 Task: Change the avatar of your profile to Vinyl.
Action: Mouse moved to (1217, 31)
Screenshot: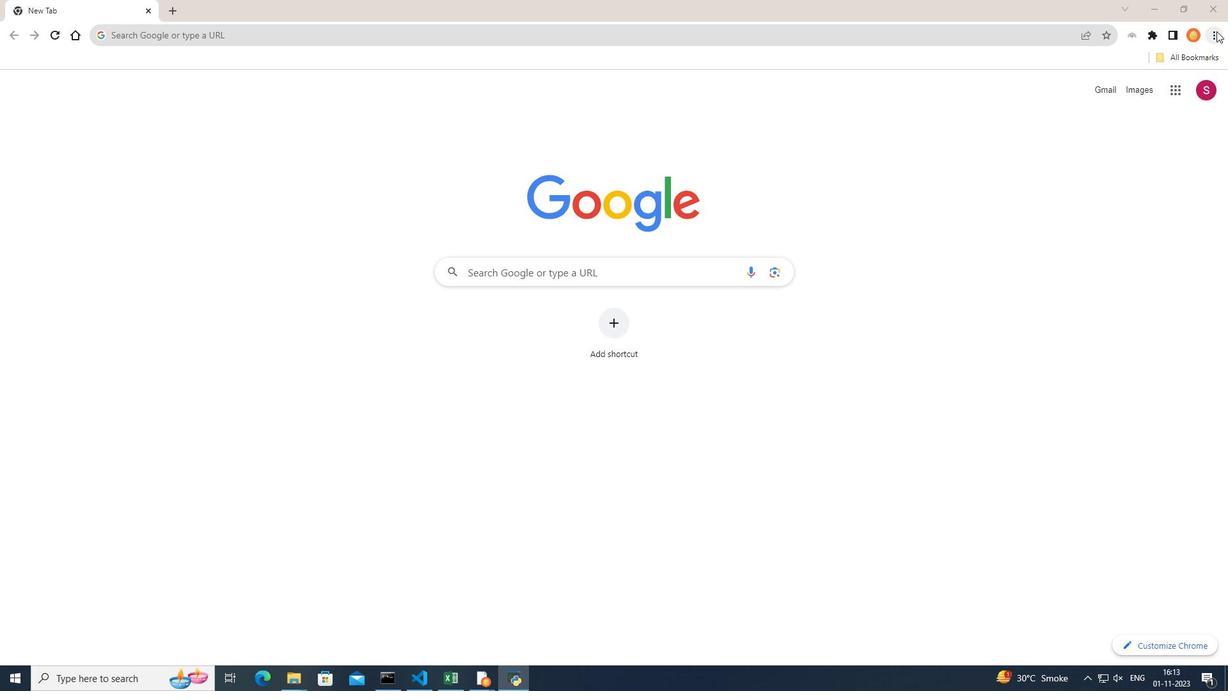 
Action: Mouse pressed left at (1217, 31)
Screenshot: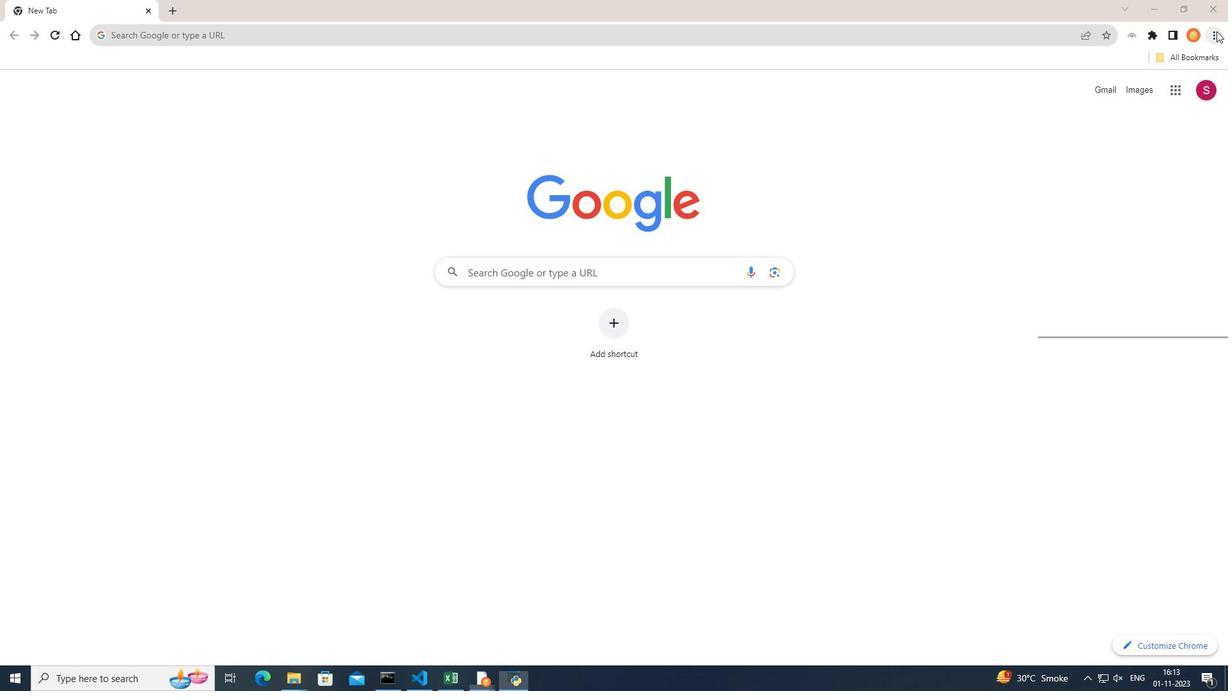 
Action: Mouse moved to (1092, 268)
Screenshot: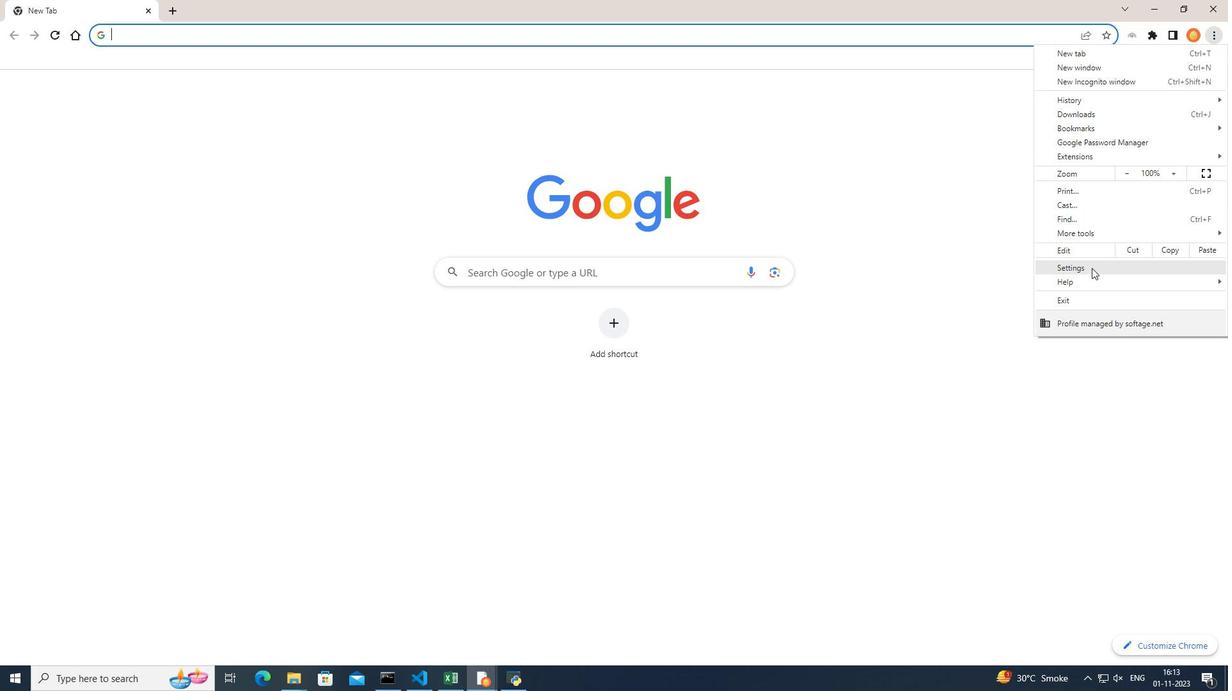 
Action: Mouse pressed left at (1092, 268)
Screenshot: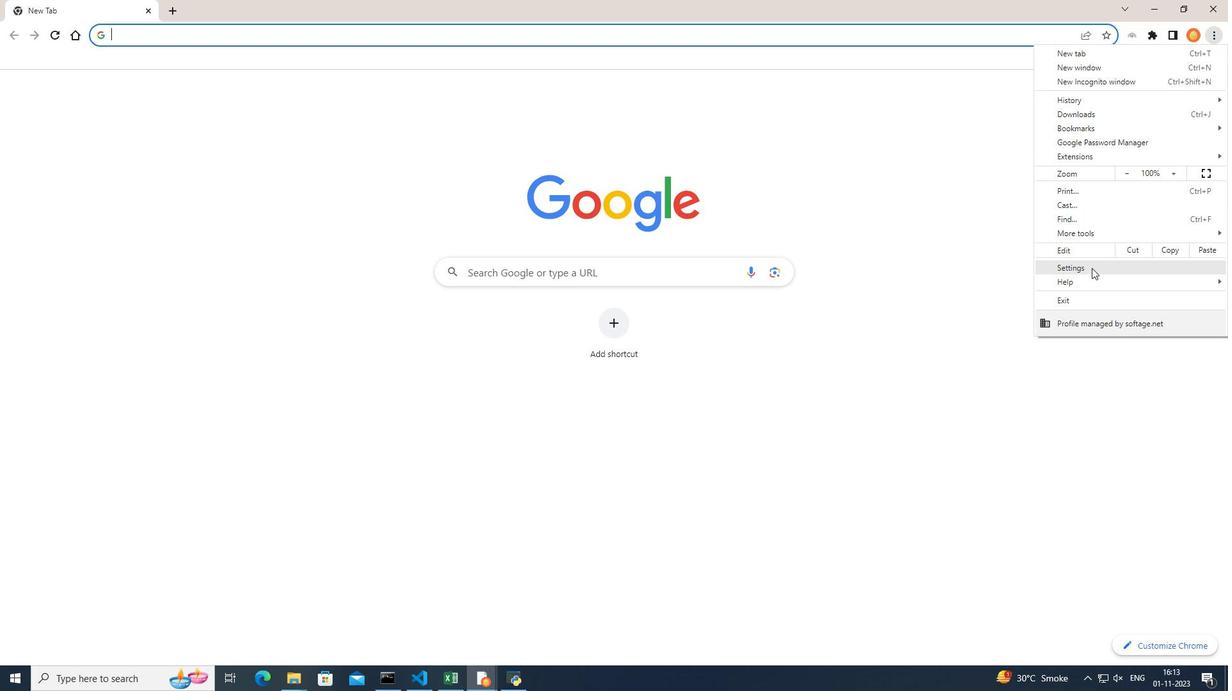 
Action: Mouse pressed left at (1092, 268)
Screenshot: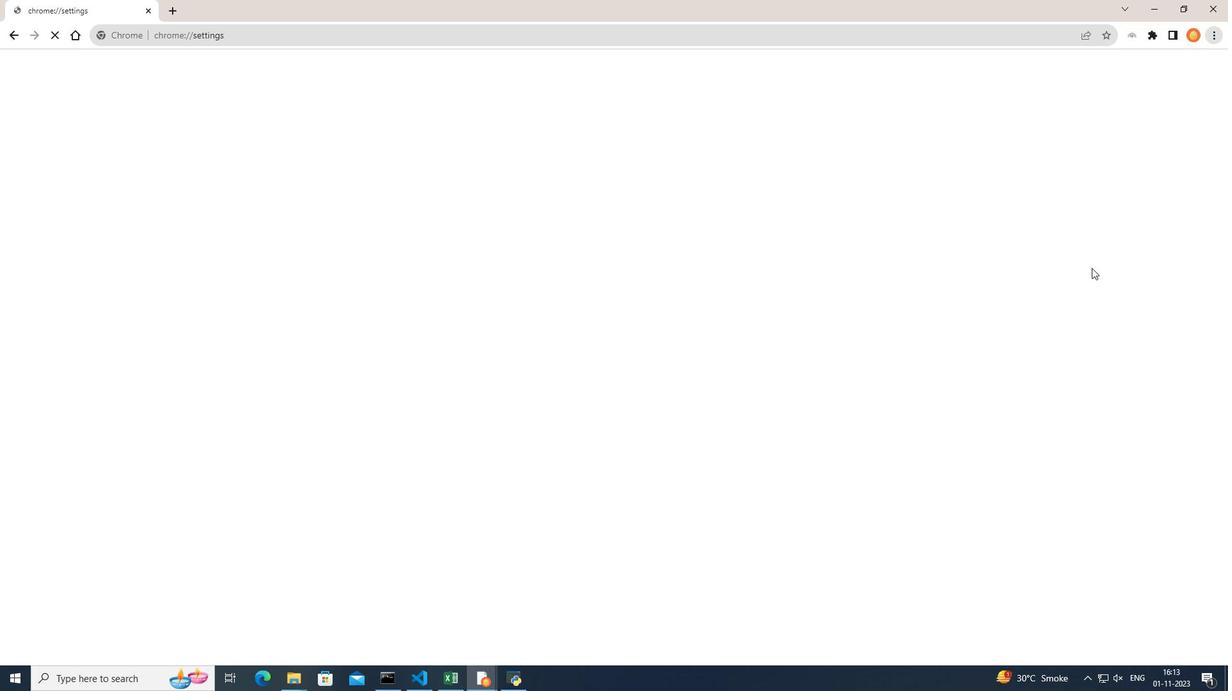 
Action: Mouse moved to (803, 293)
Screenshot: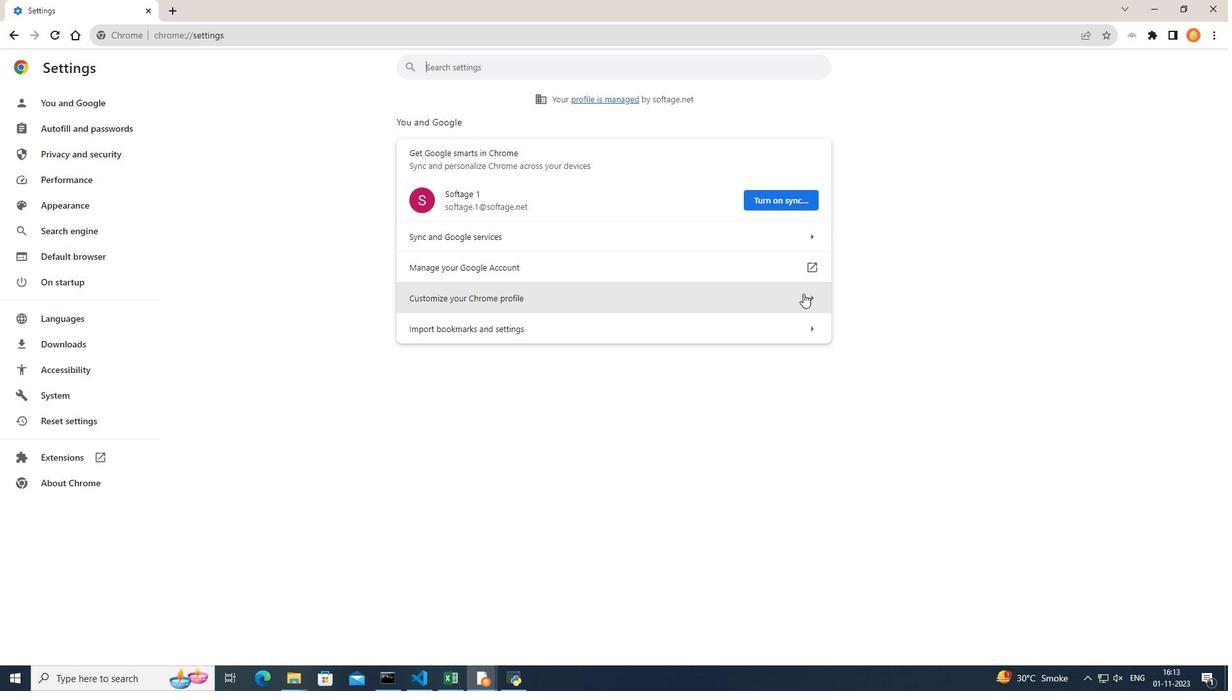 
Action: Mouse pressed left at (803, 293)
Screenshot: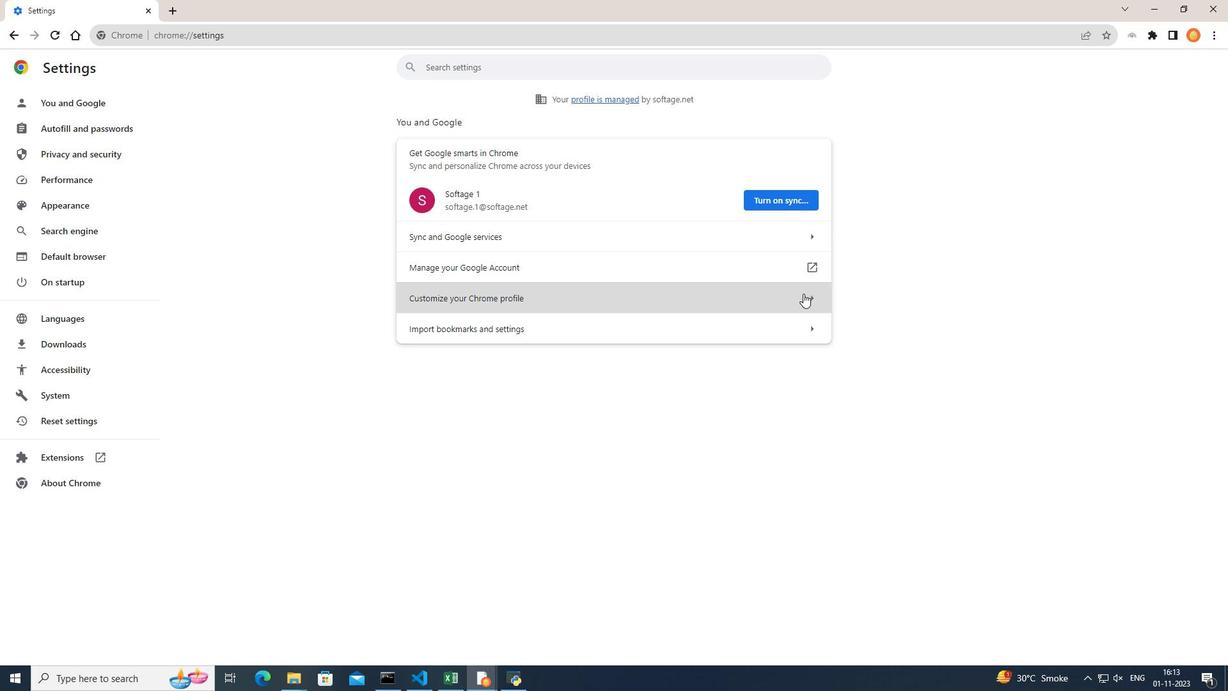 
Action: Mouse moved to (941, 293)
Screenshot: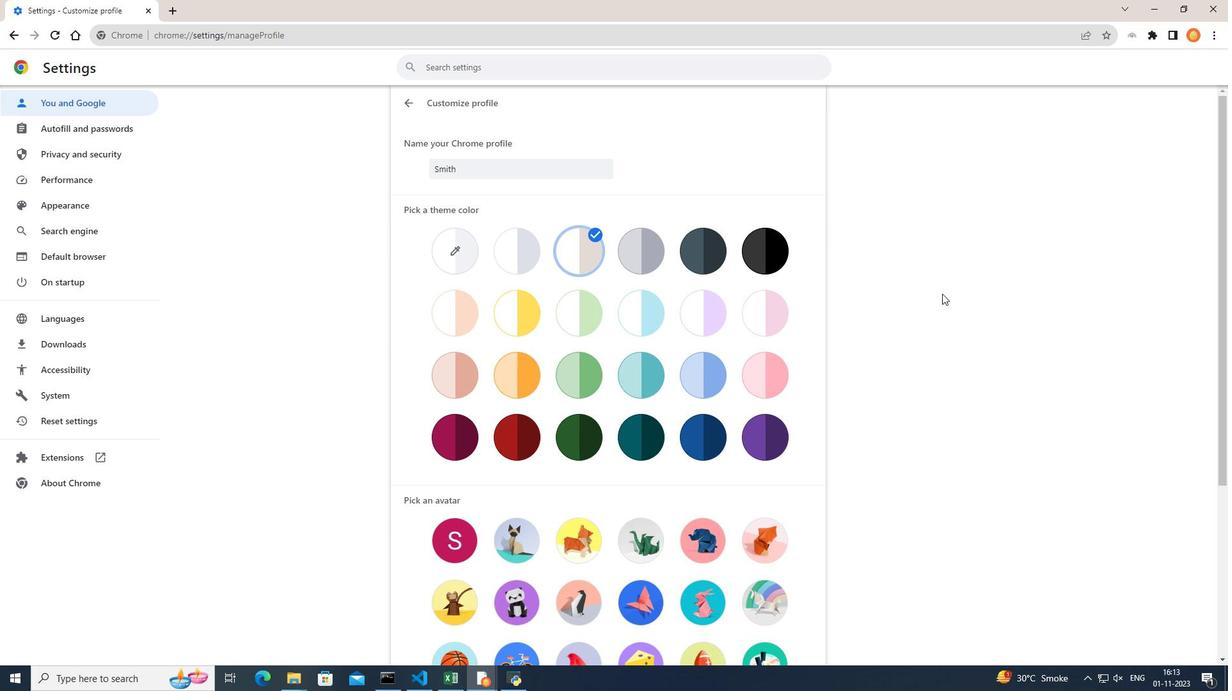 
Action: Mouse scrolled (941, 293) with delta (0, 0)
Screenshot: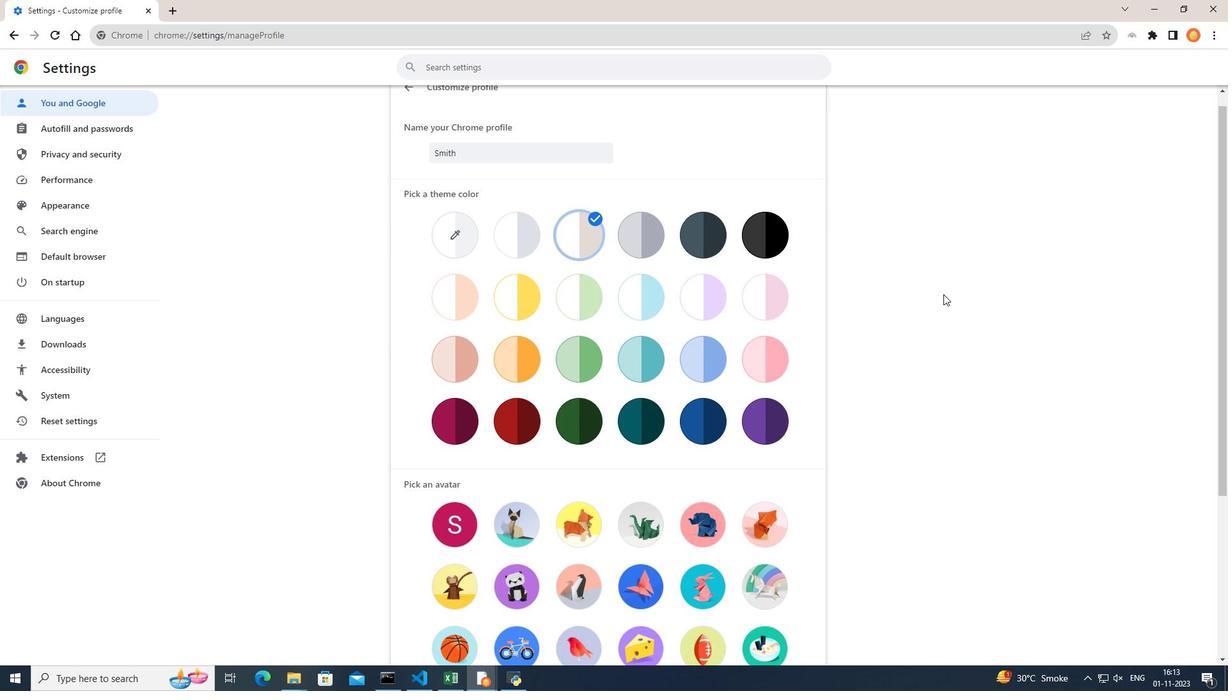 
Action: Mouse moved to (942, 293)
Screenshot: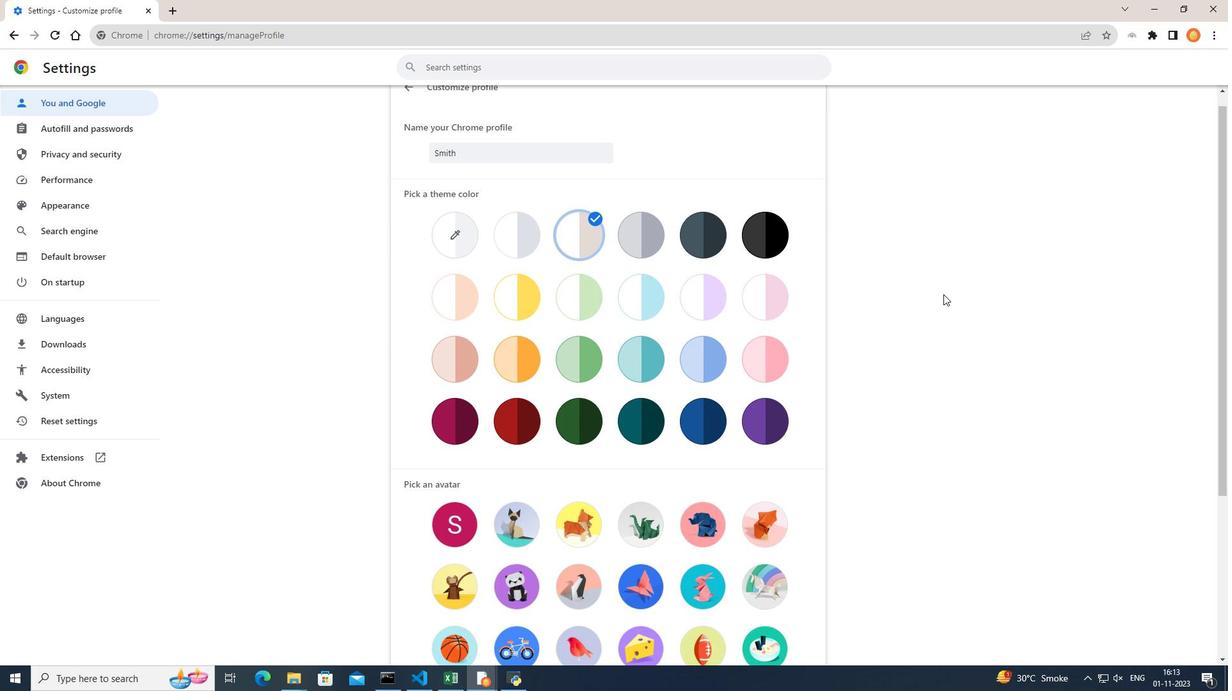 
Action: Mouse scrolled (942, 293) with delta (0, 0)
Screenshot: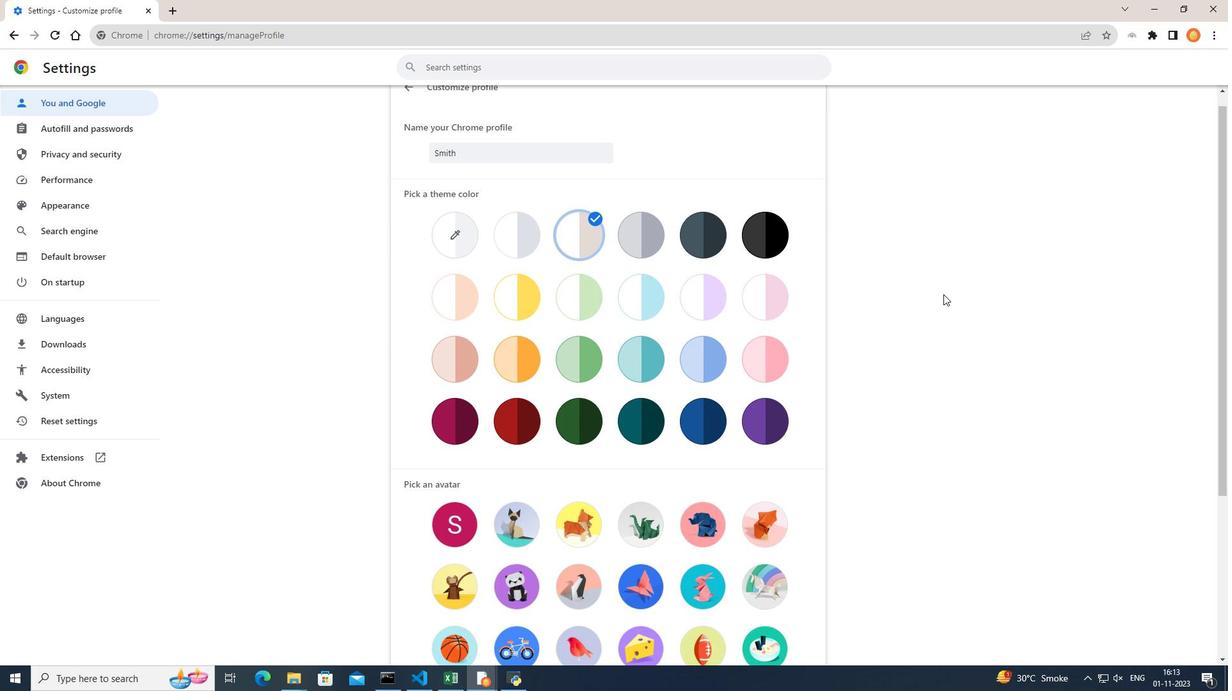 
Action: Mouse moved to (943, 293)
Screenshot: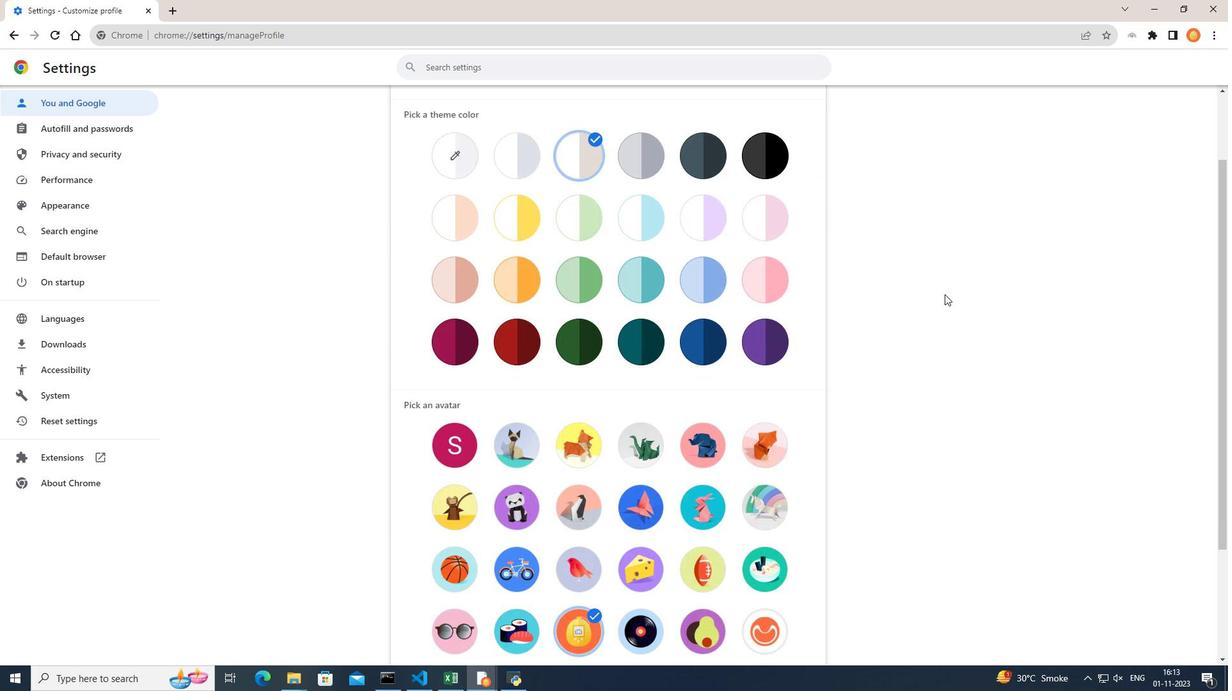 
Action: Mouse scrolled (943, 293) with delta (0, 0)
Screenshot: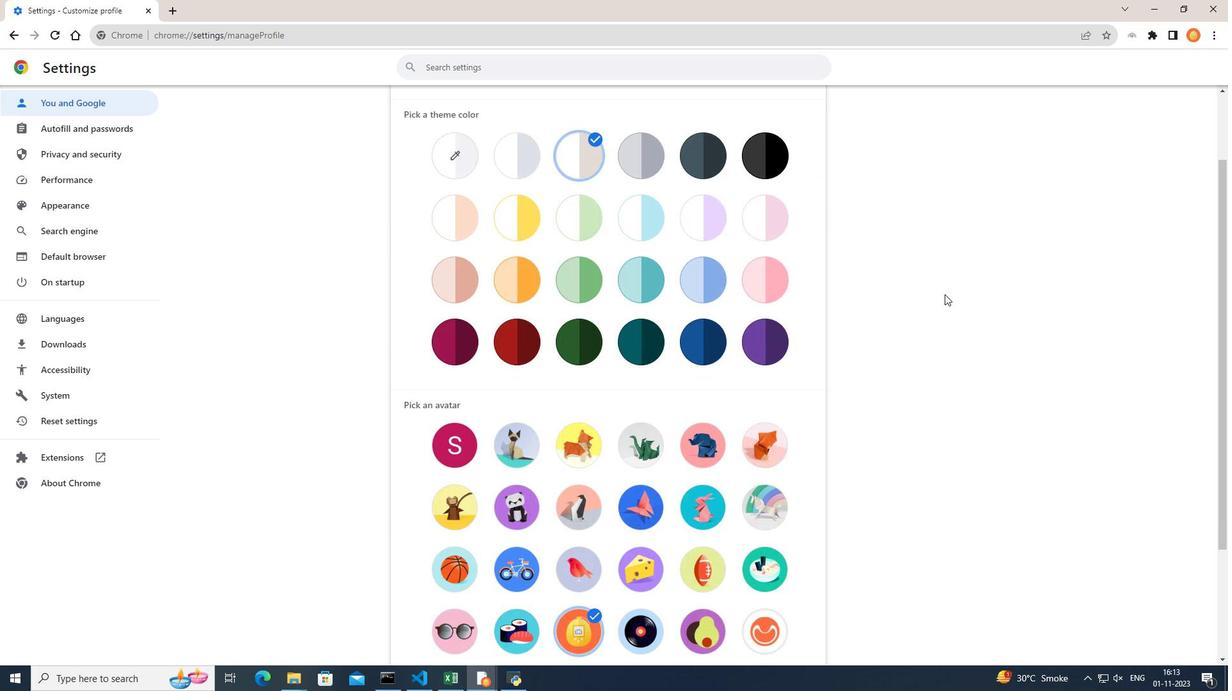 
Action: Mouse moved to (943, 294)
Screenshot: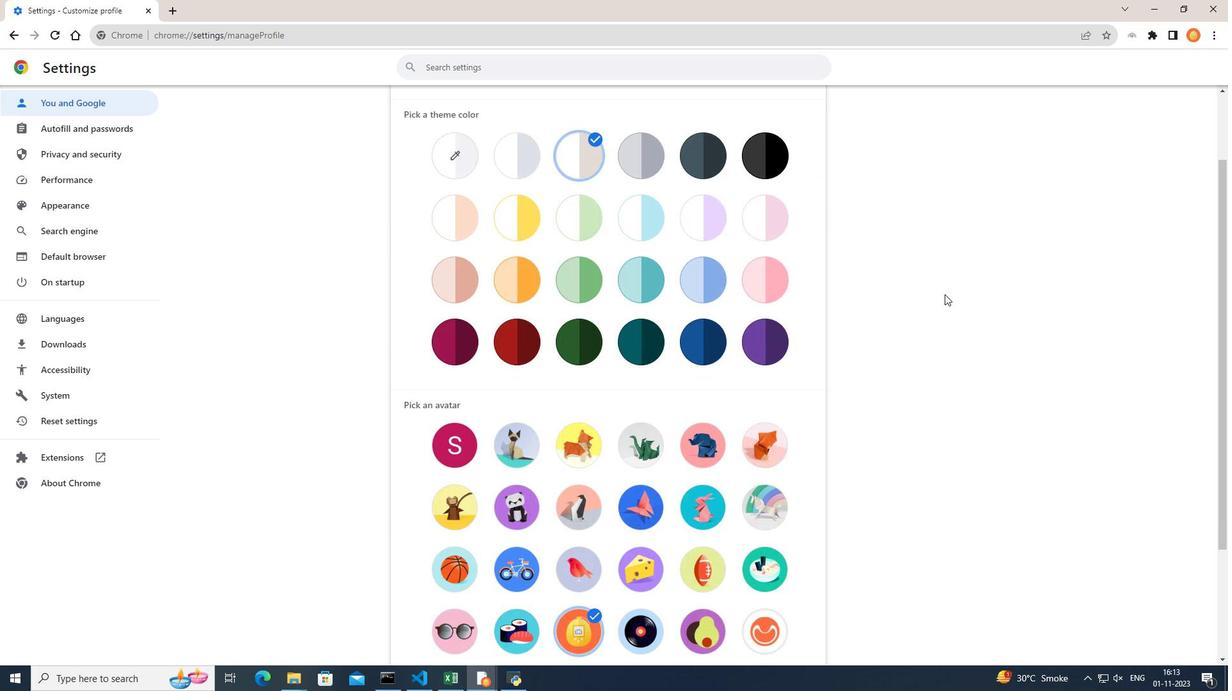 
Action: Mouse scrolled (943, 293) with delta (0, 0)
Screenshot: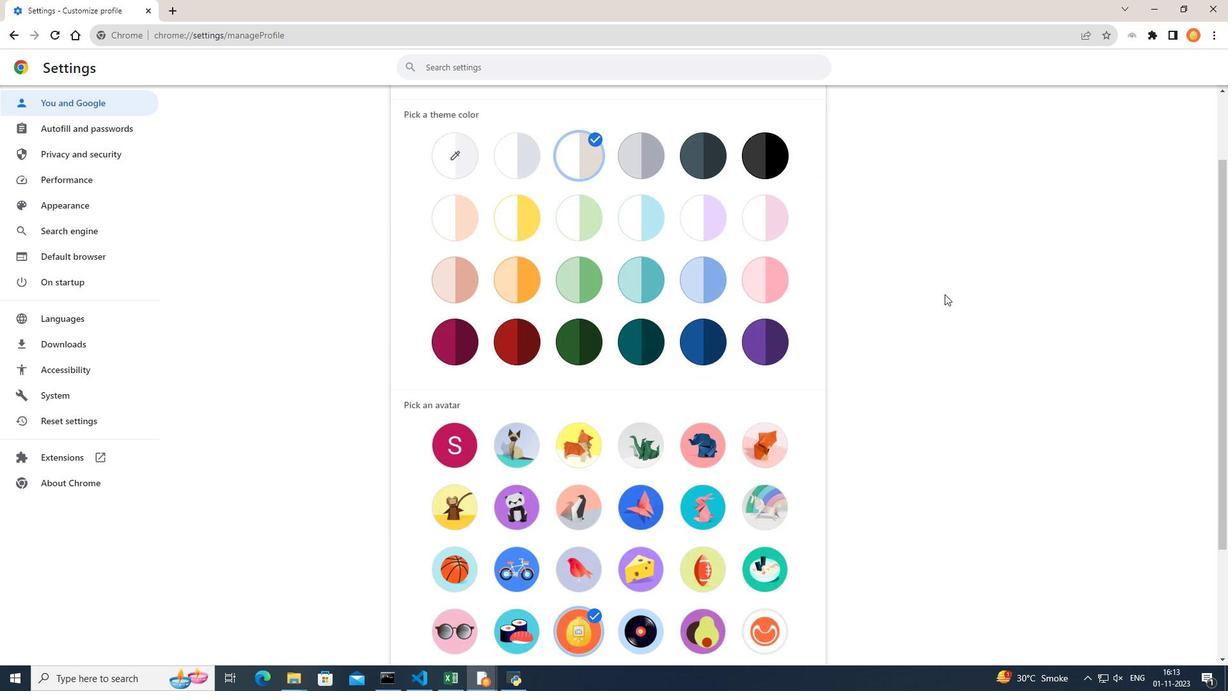 
Action: Mouse moved to (944, 294)
Screenshot: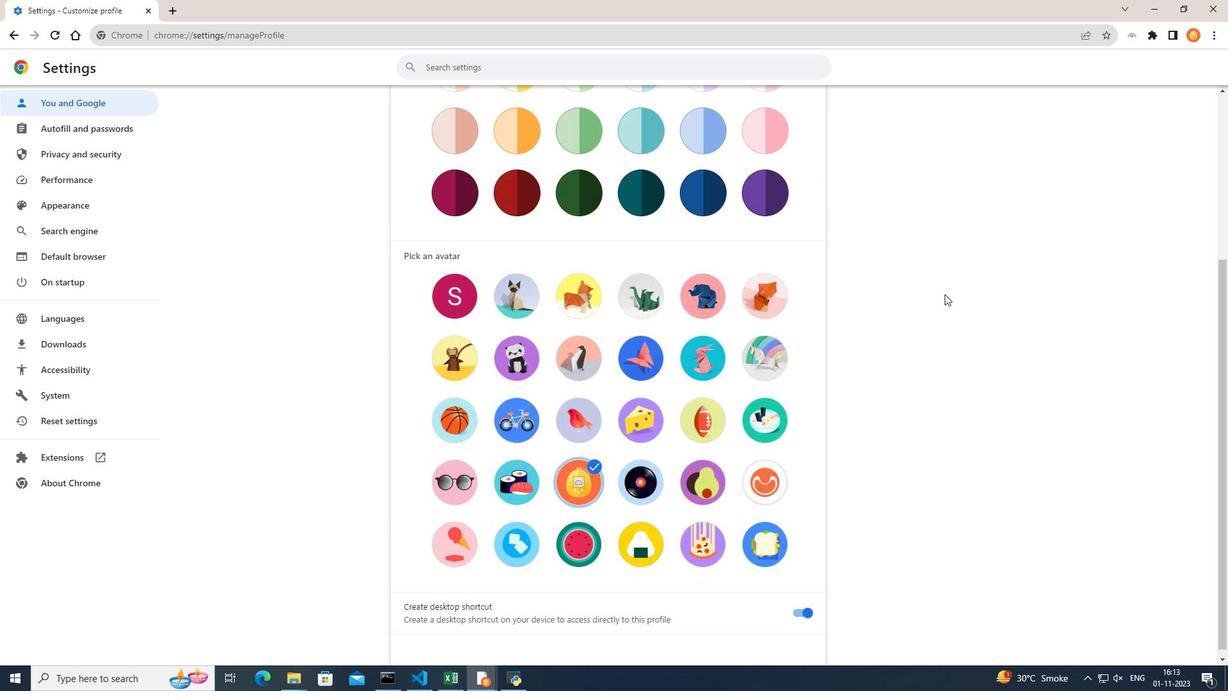 
Action: Mouse scrolled (944, 293) with delta (0, 0)
Screenshot: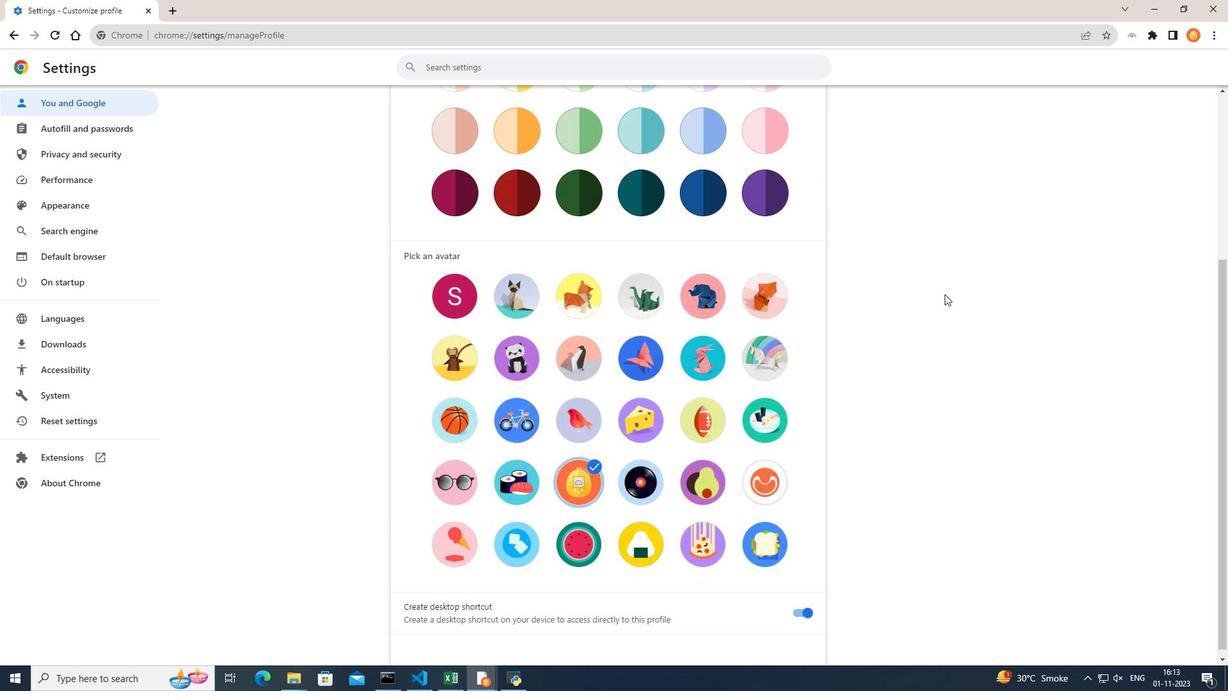 
Action: Mouse moved to (945, 294)
Screenshot: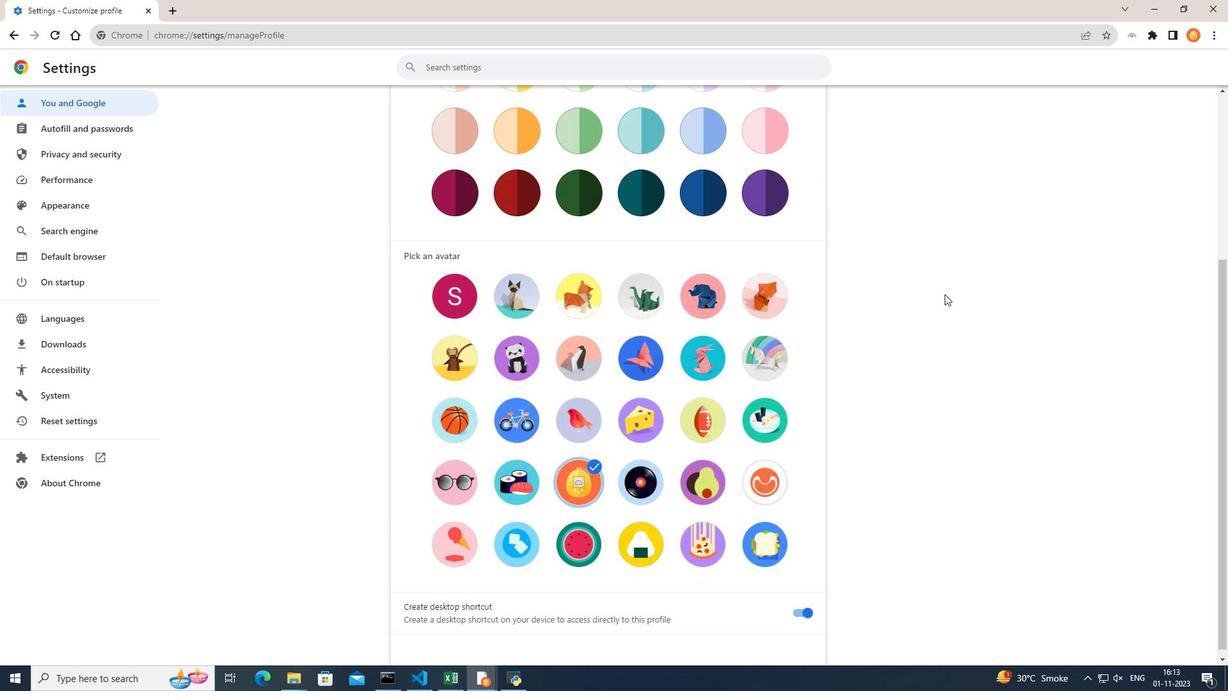 
Action: Mouse scrolled (945, 293) with delta (0, 0)
Screenshot: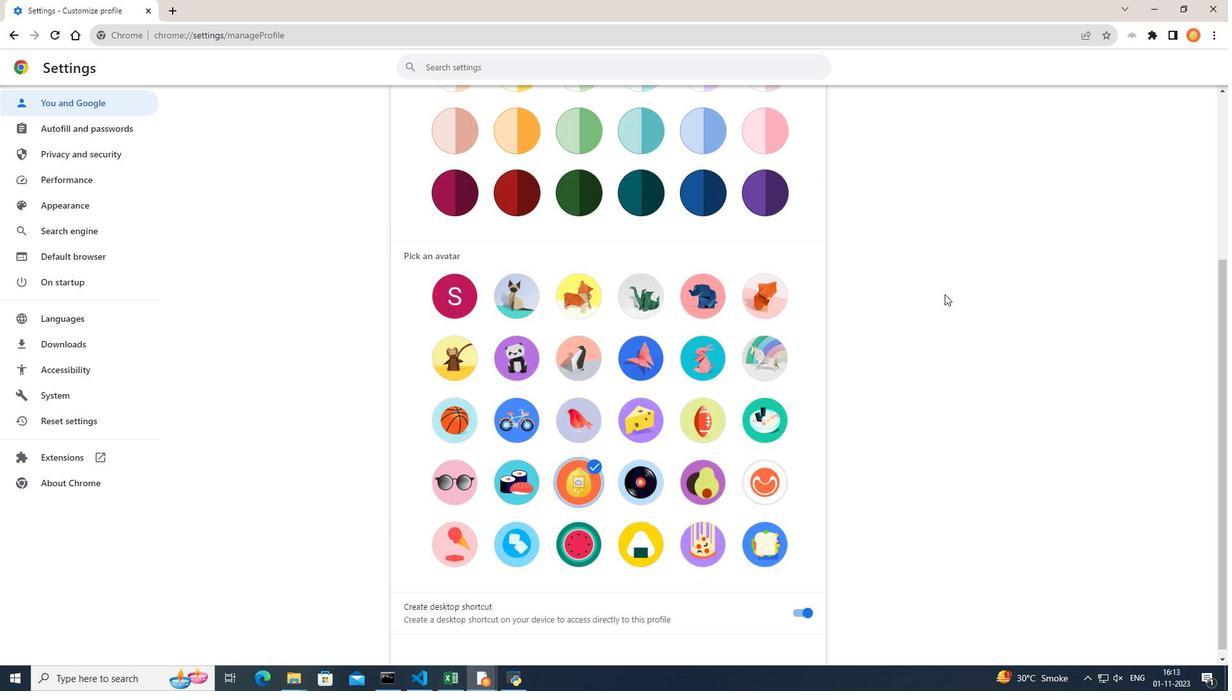 
Action: Mouse moved to (625, 481)
Screenshot: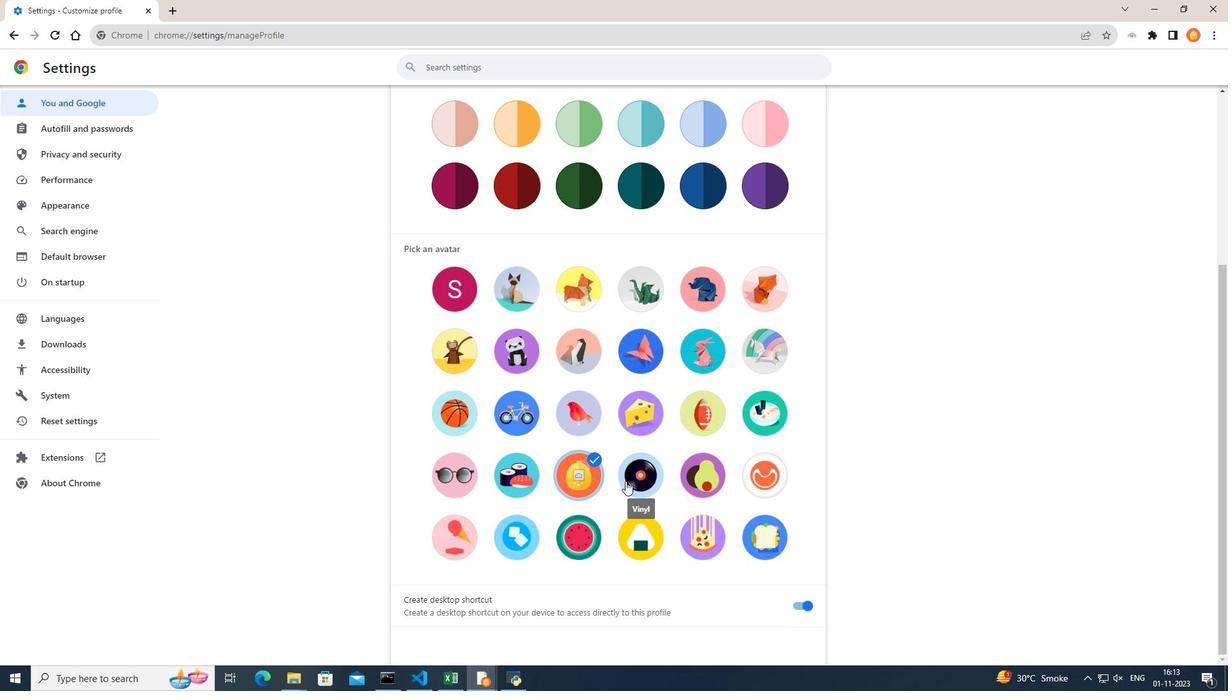 
Action: Mouse pressed left at (625, 481)
Screenshot: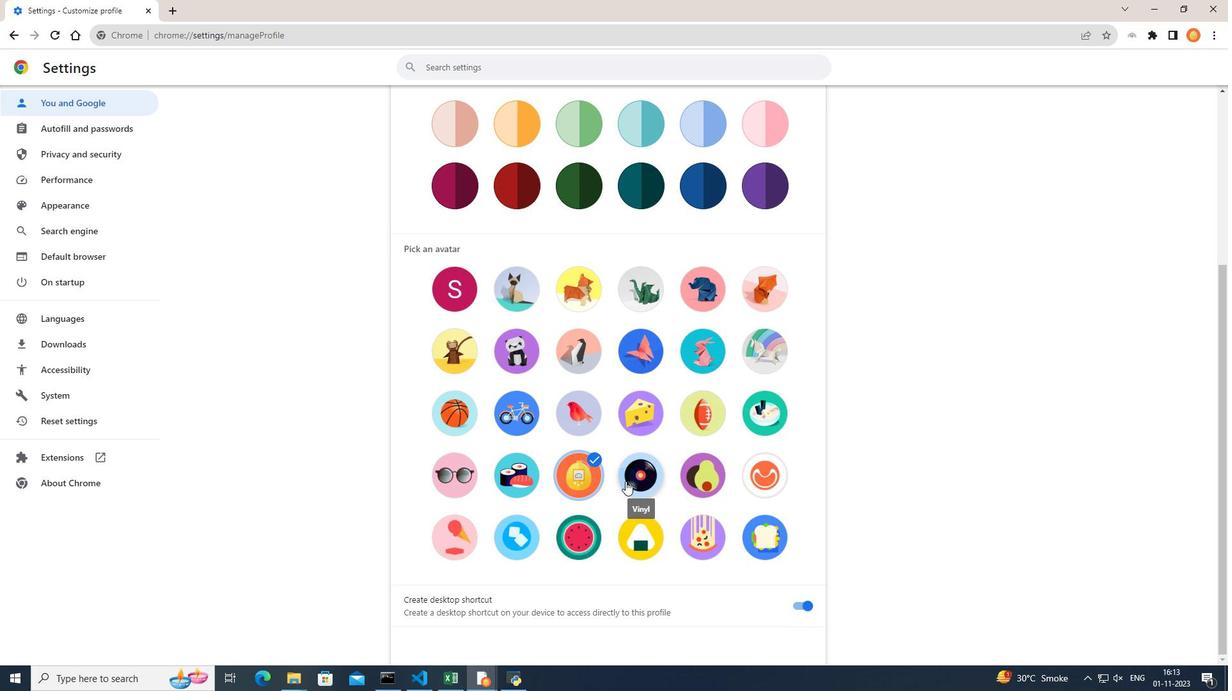 
Action: Mouse moved to (1107, 426)
Screenshot: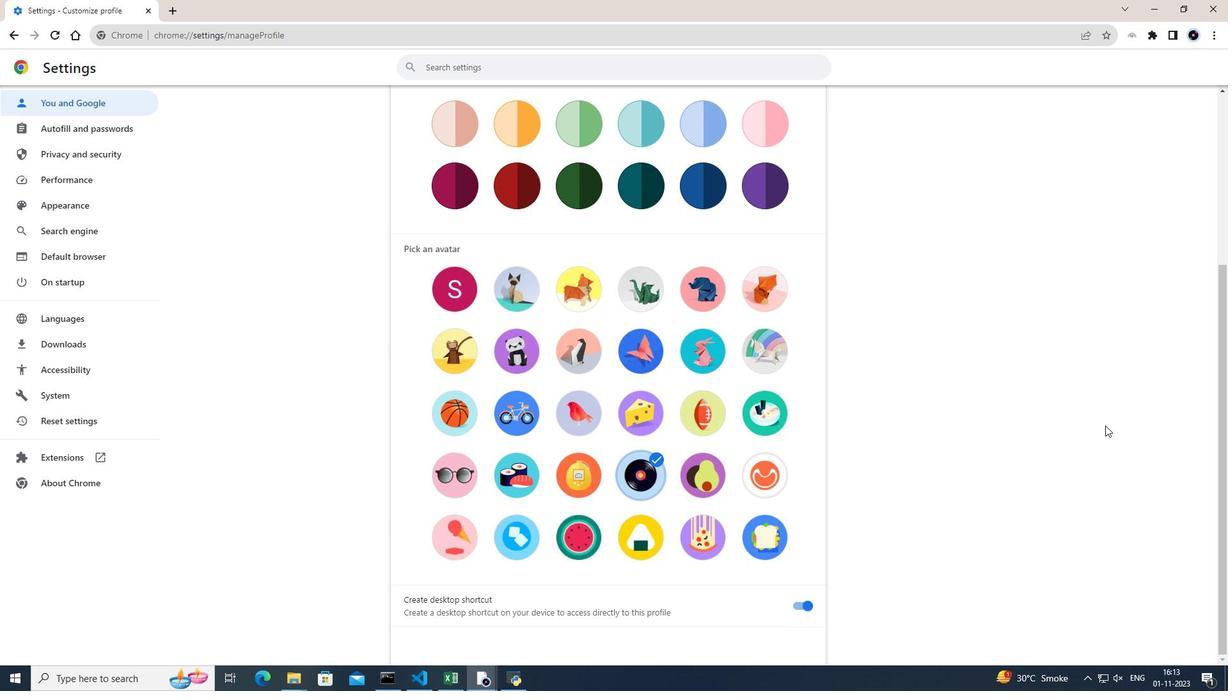 
